 Task: Select a random emoji from symbols.
Action: Mouse moved to (449, 113)
Screenshot: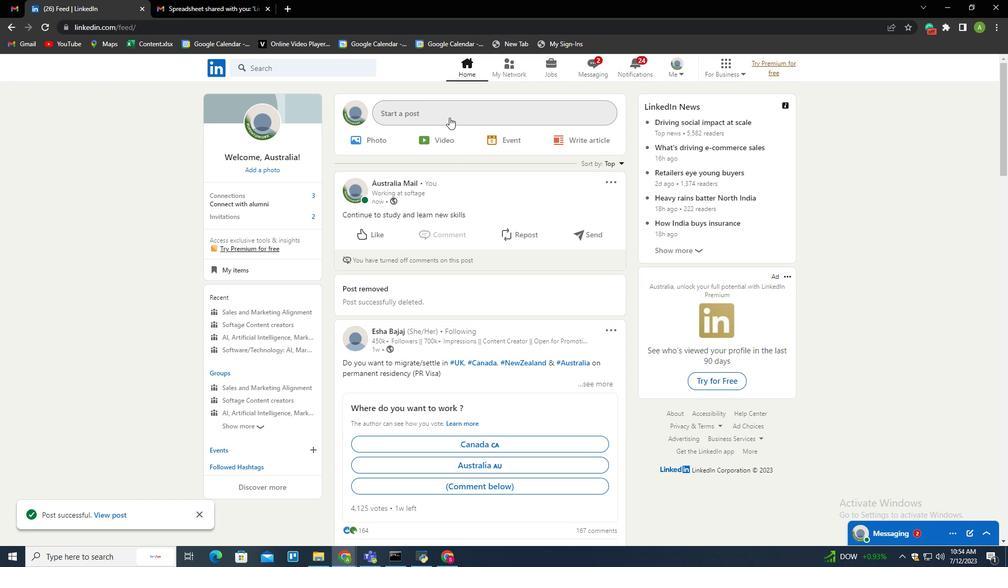 
Action: Mouse pressed left at (449, 113)
Screenshot: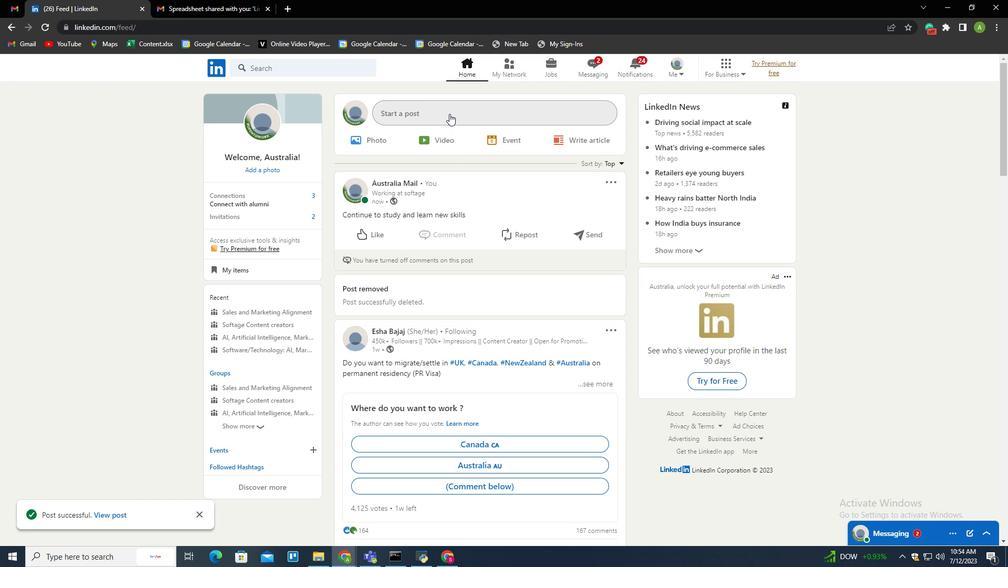 
Action: Mouse moved to (328, 281)
Screenshot: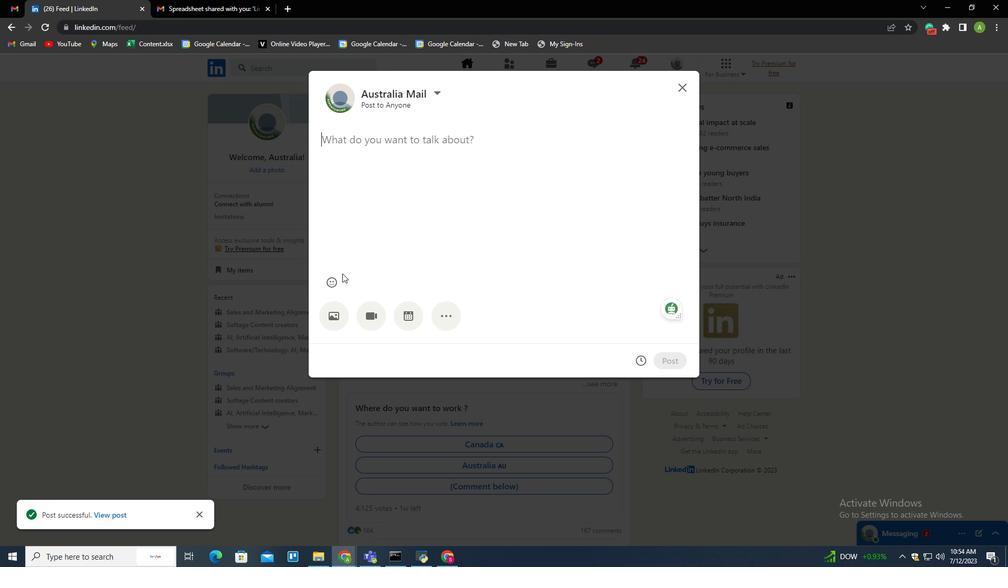 
Action: Mouse pressed left at (328, 281)
Screenshot: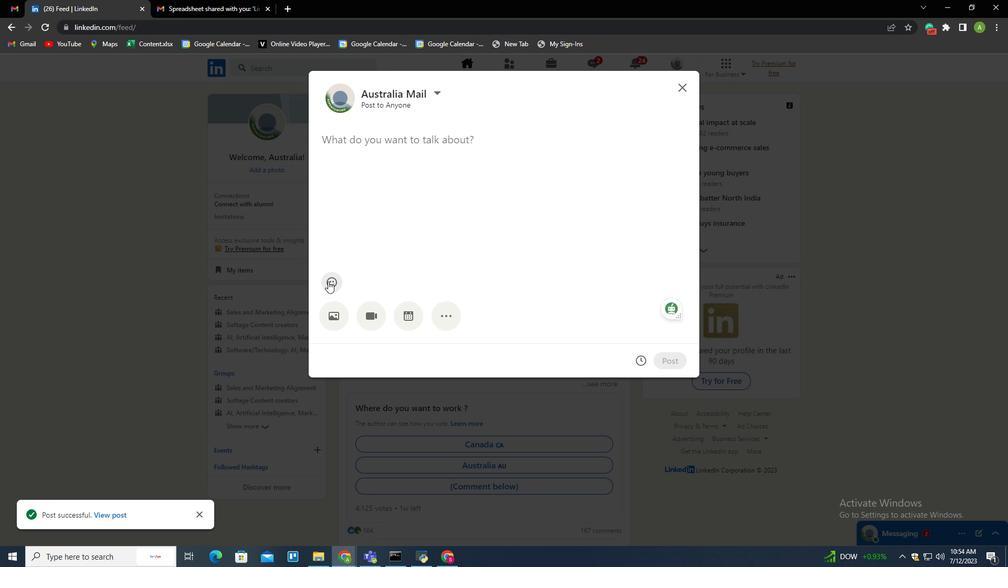 
Action: Mouse moved to (405, 336)
Screenshot: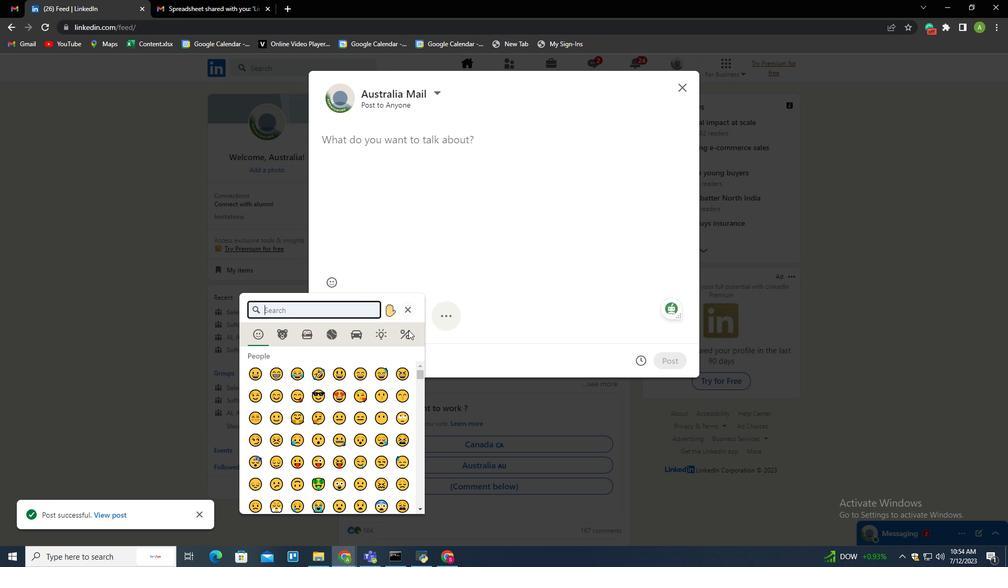 
Action: Mouse pressed left at (405, 336)
Screenshot: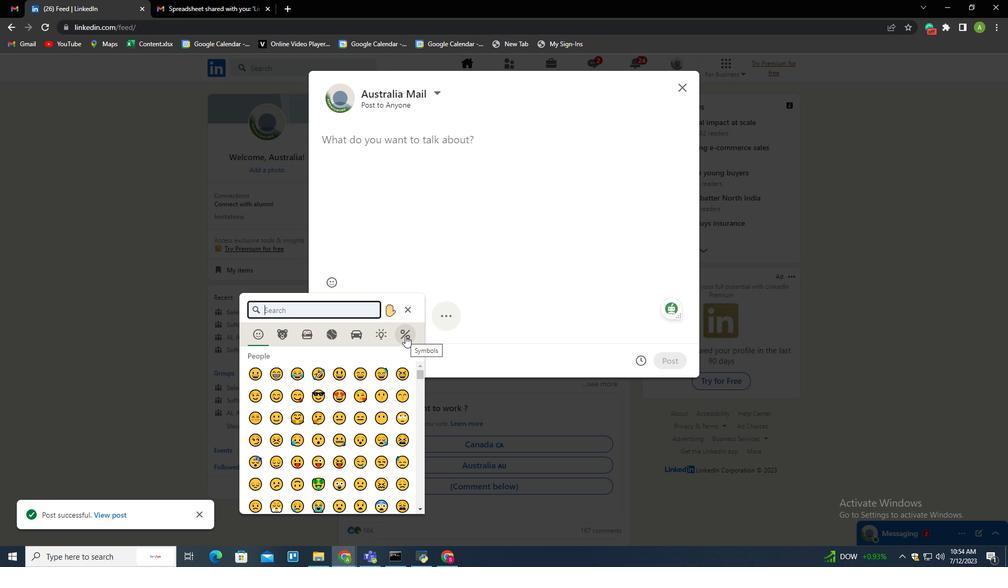 
Action: Mouse moved to (258, 413)
Screenshot: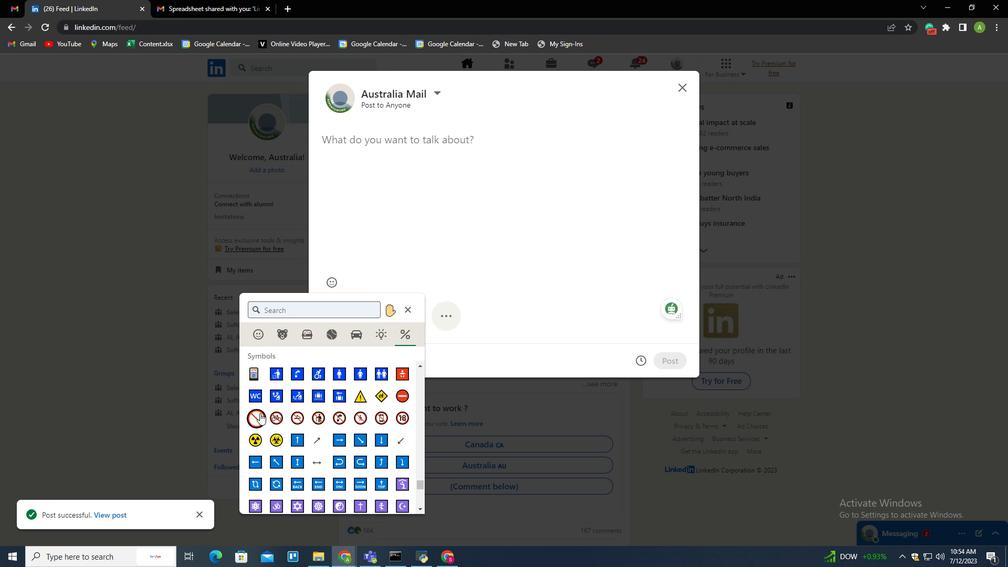 
Action: Mouse pressed left at (258, 413)
Screenshot: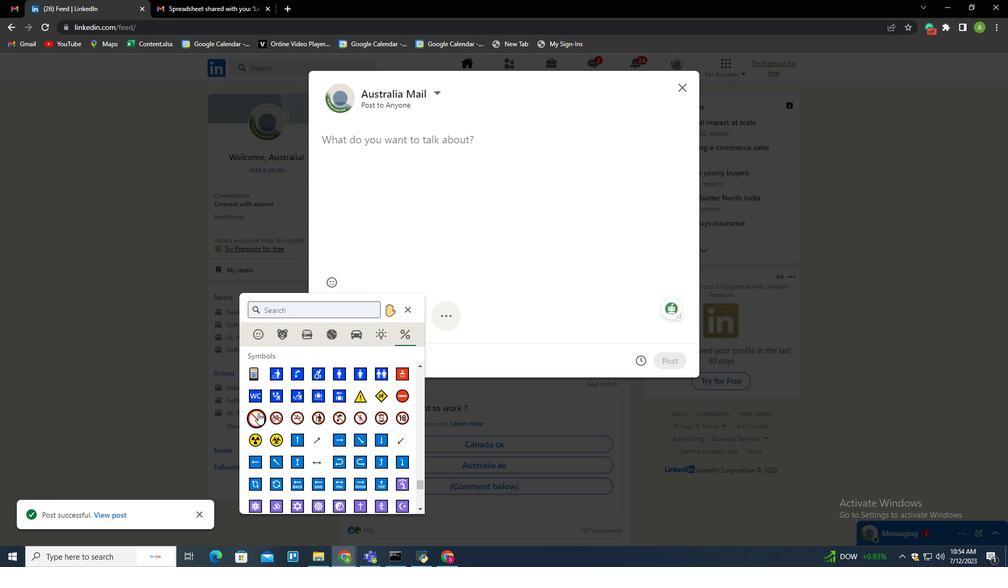 
Action: Mouse moved to (391, 194)
Screenshot: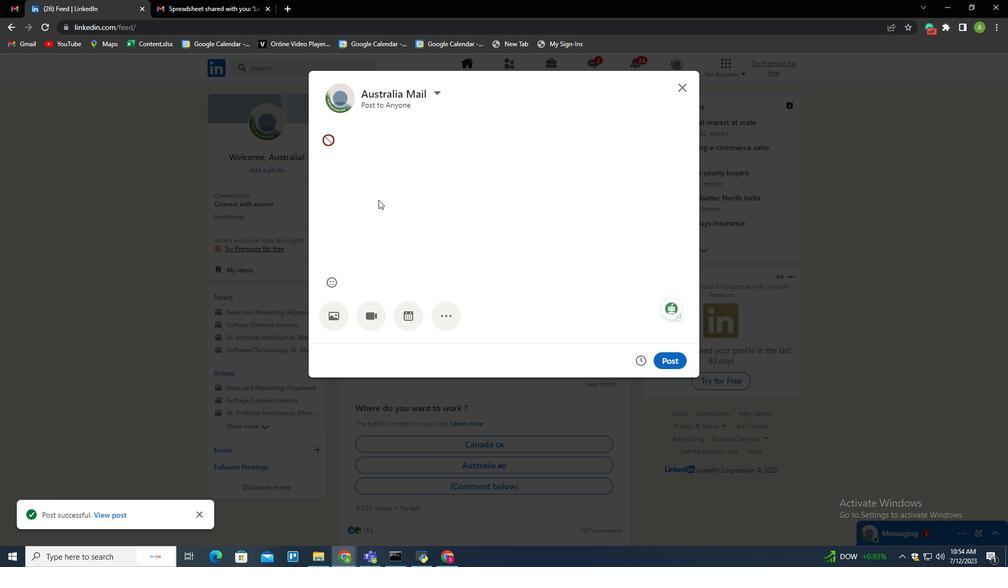 
